 Task: Add Sprouts Organic Chili Powder Blend Spice to the cart.
Action: Mouse moved to (14, 76)
Screenshot: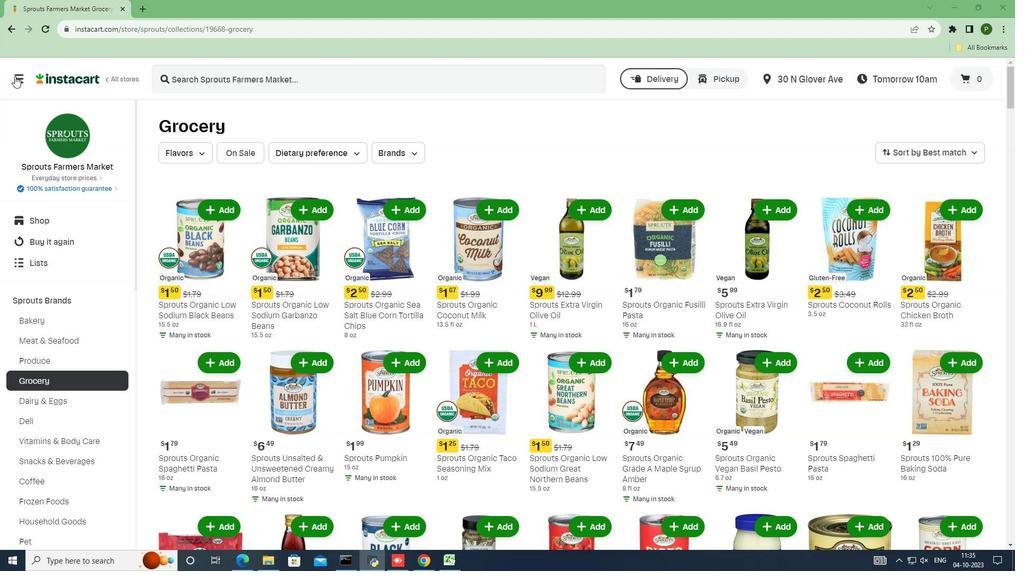
Action: Mouse pressed left at (14, 76)
Screenshot: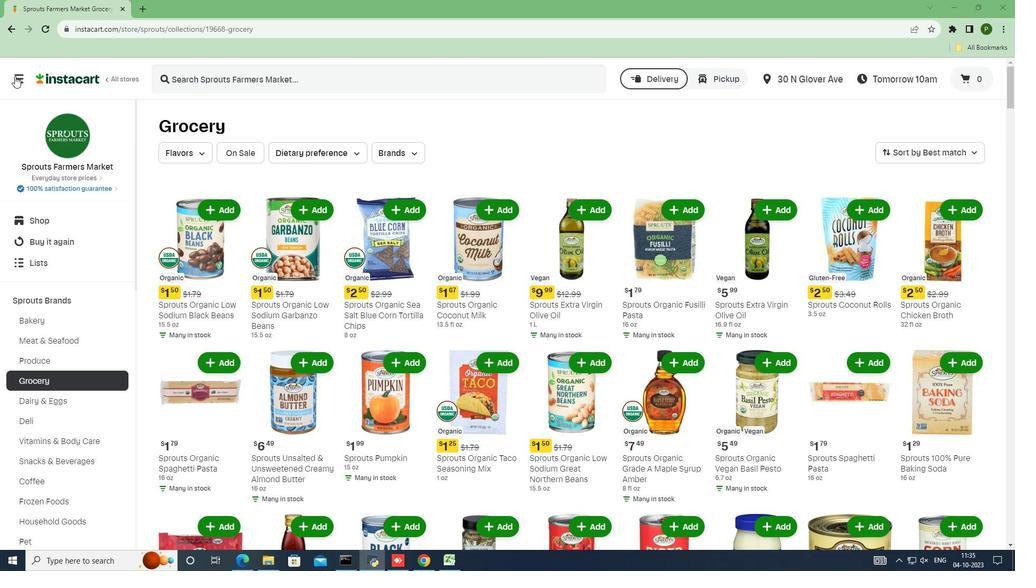 
Action: Mouse moved to (29, 291)
Screenshot: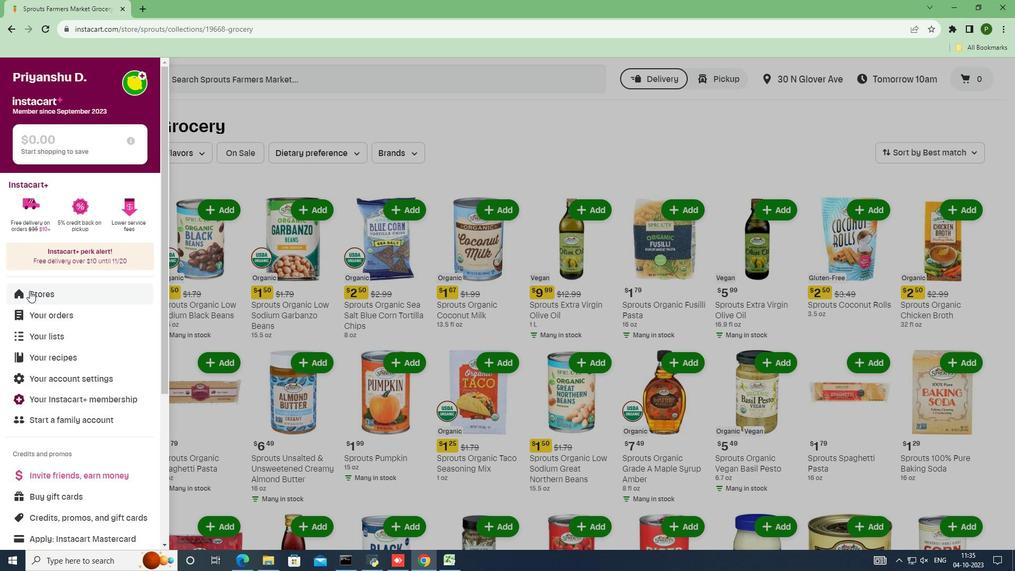 
Action: Mouse pressed left at (29, 291)
Screenshot: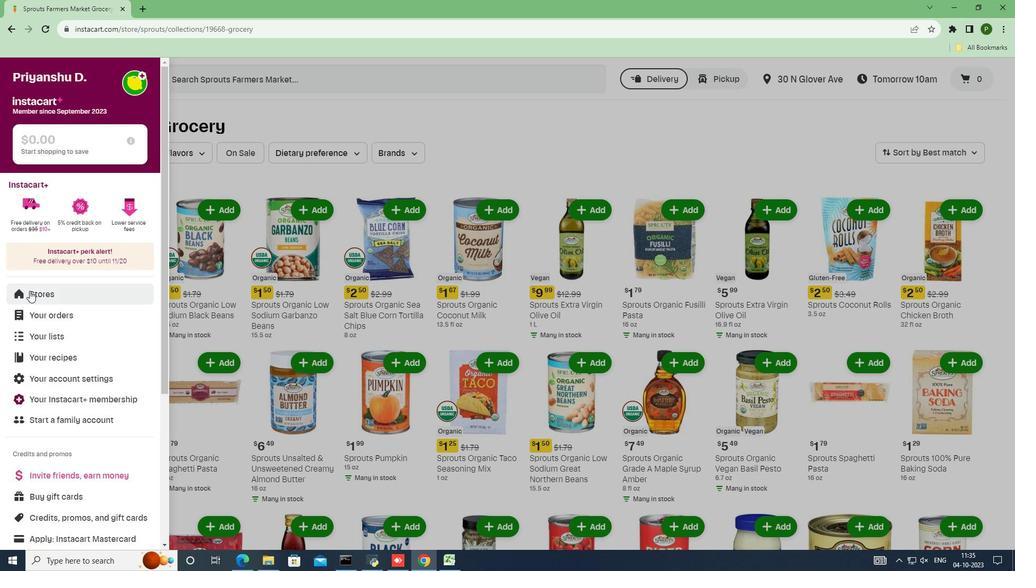 
Action: Mouse moved to (239, 123)
Screenshot: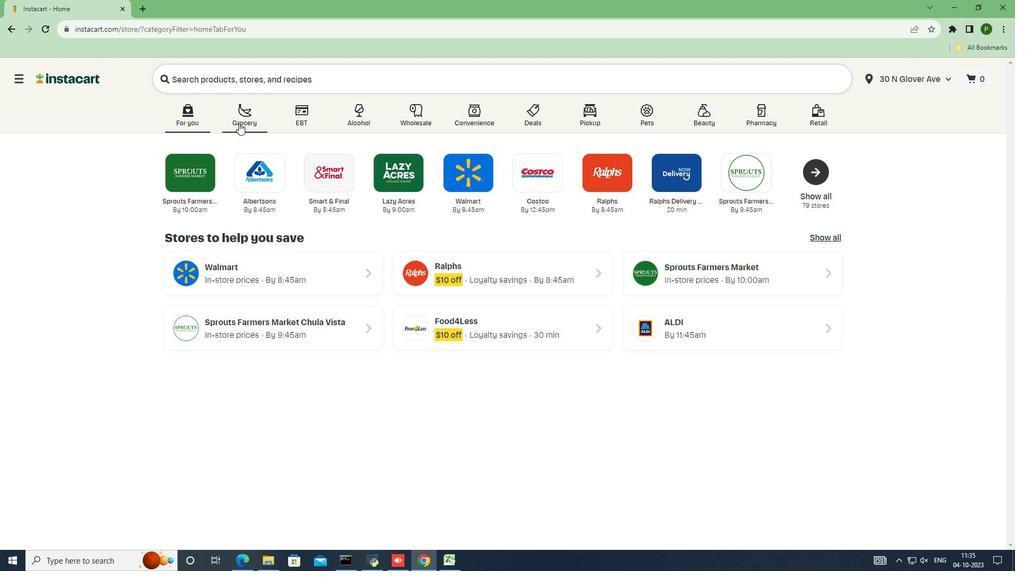
Action: Mouse pressed left at (239, 123)
Screenshot: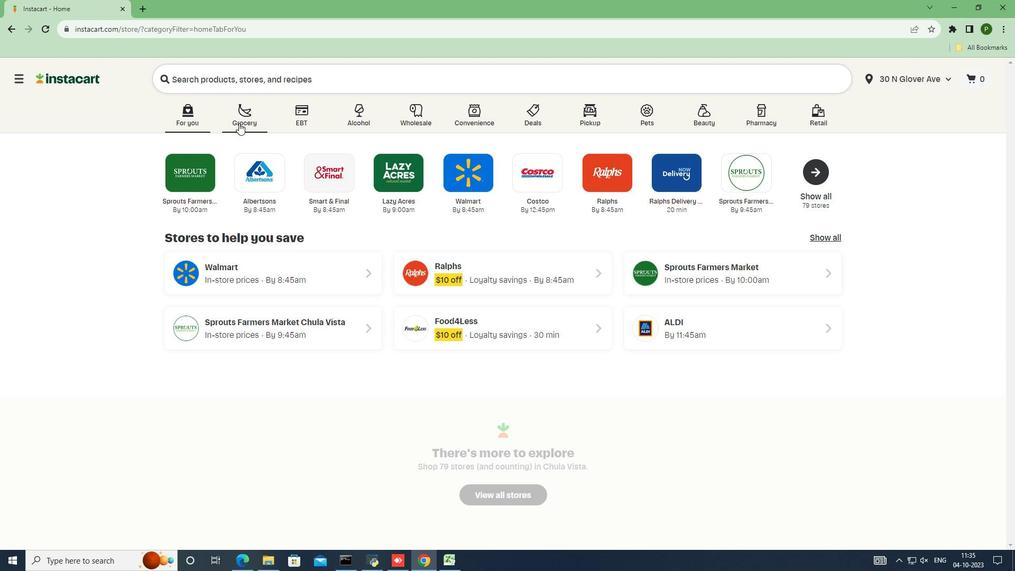 
Action: Mouse moved to (640, 247)
Screenshot: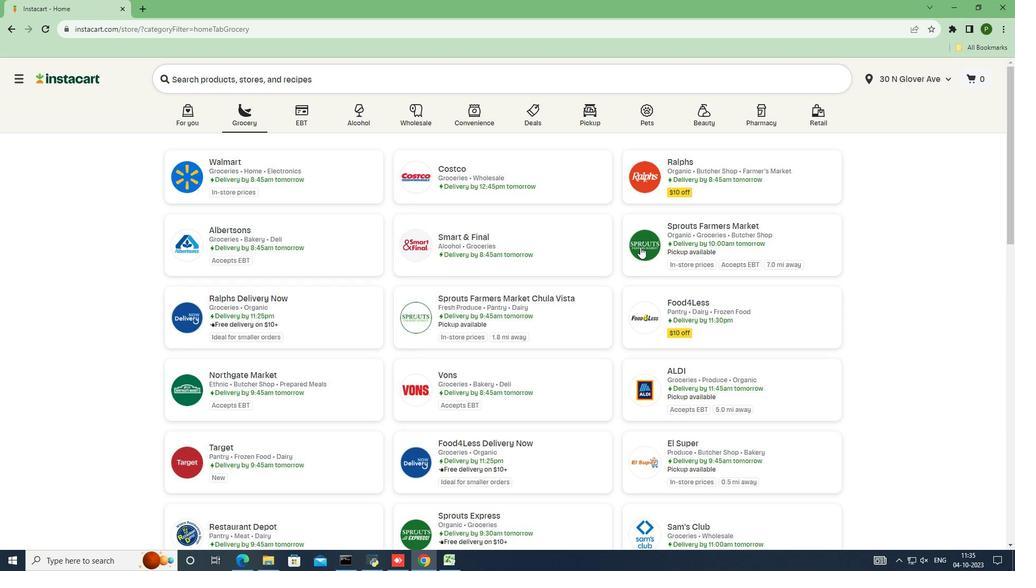 
Action: Mouse pressed left at (640, 247)
Screenshot: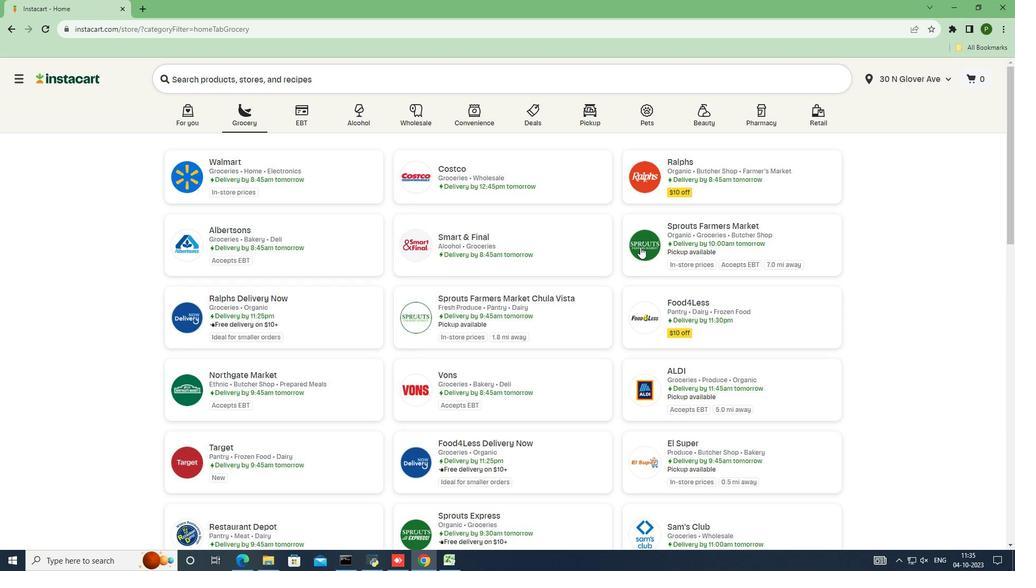 
Action: Mouse moved to (98, 299)
Screenshot: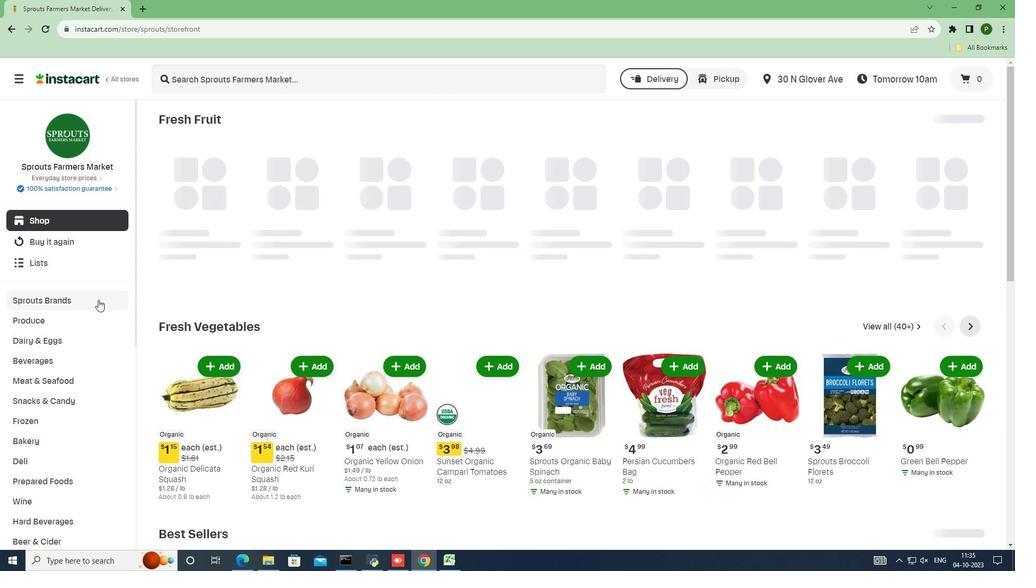 
Action: Mouse pressed left at (98, 299)
Screenshot: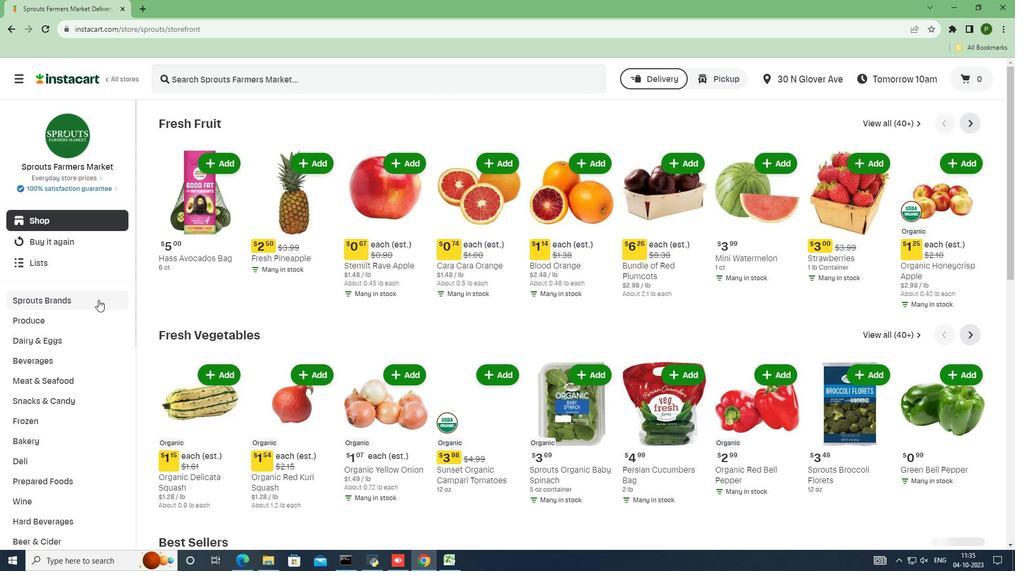 
Action: Mouse moved to (66, 378)
Screenshot: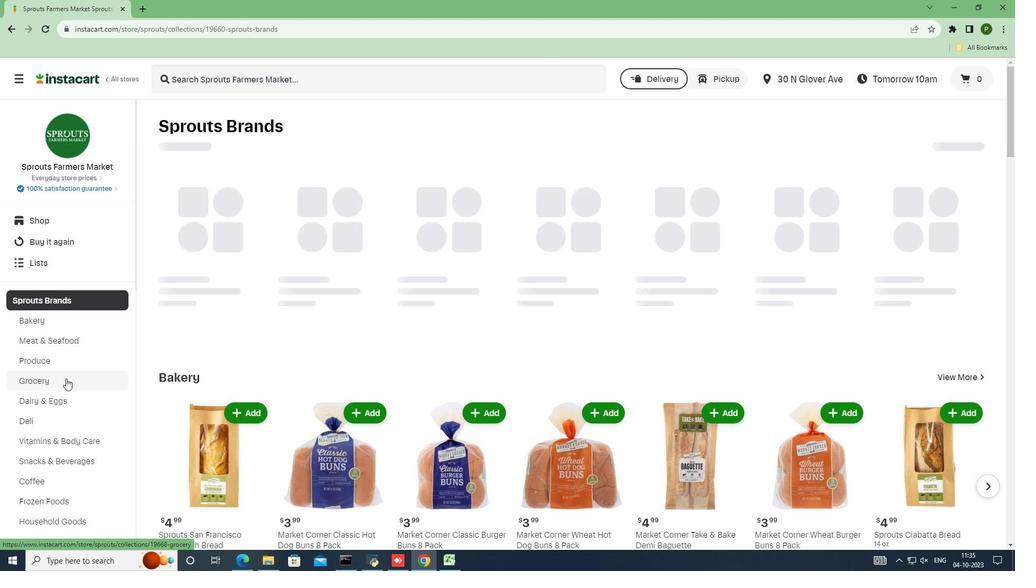 
Action: Mouse pressed left at (66, 378)
Screenshot: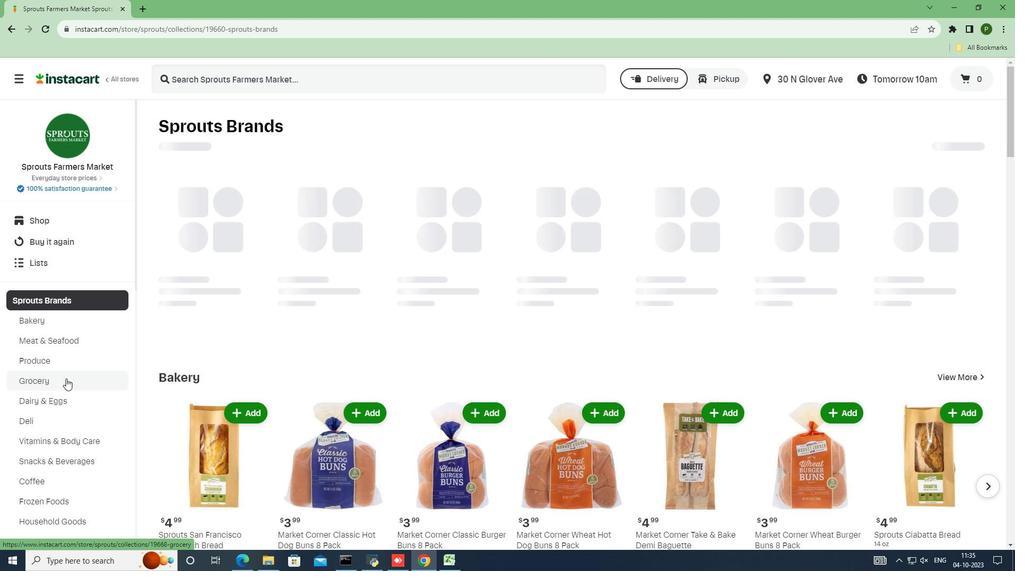 
Action: Mouse moved to (255, 276)
Screenshot: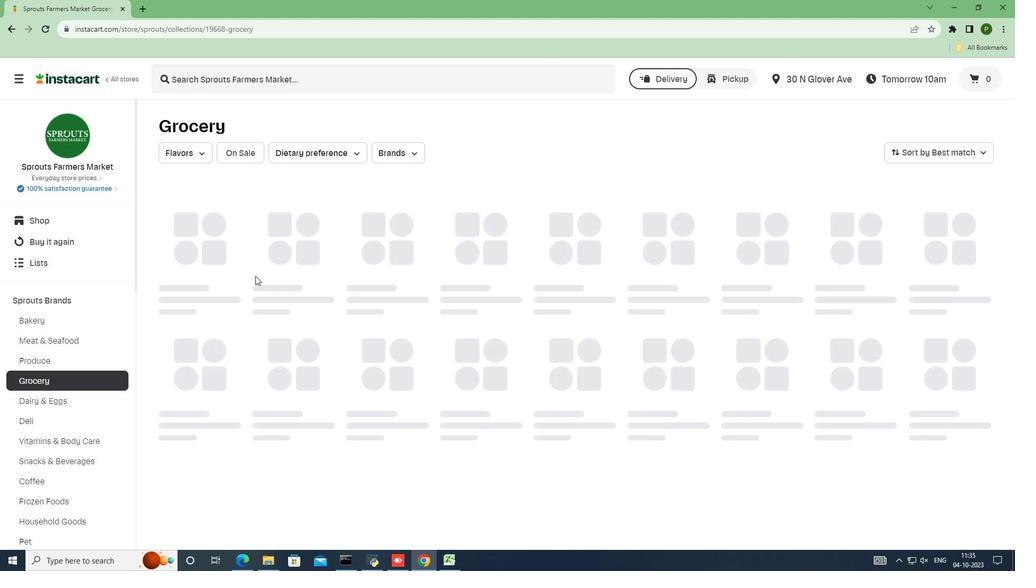 
Action: Mouse scrolled (255, 275) with delta (0, 0)
Screenshot: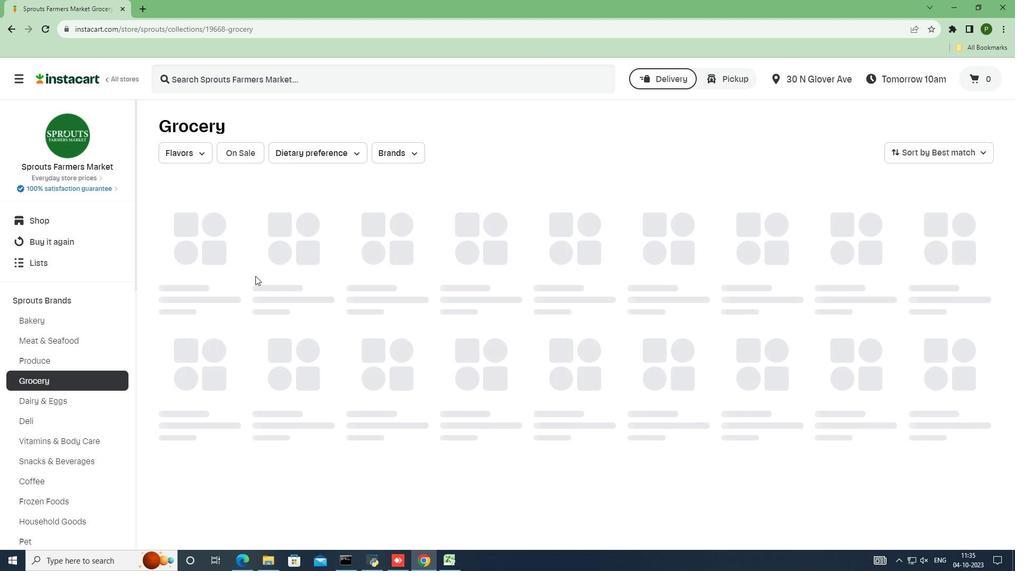
Action: Mouse scrolled (255, 275) with delta (0, 0)
Screenshot: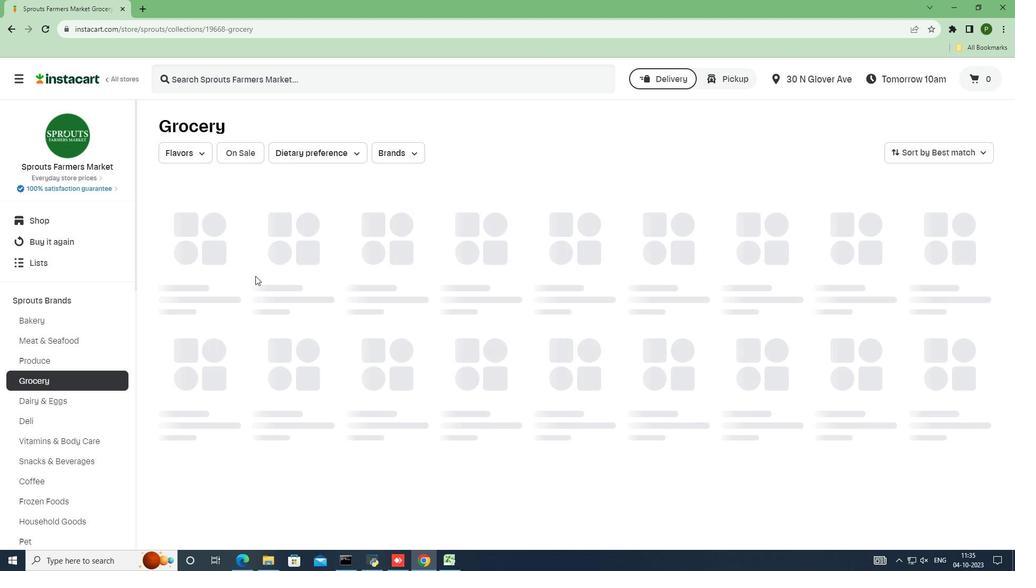 
Action: Mouse scrolled (255, 275) with delta (0, 0)
Screenshot: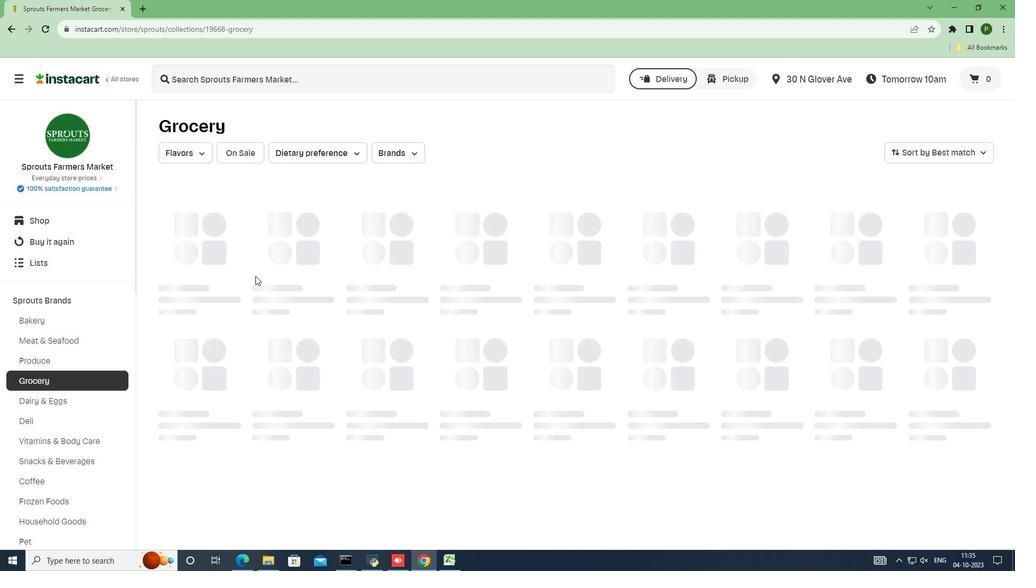 
Action: Mouse moved to (316, 288)
Screenshot: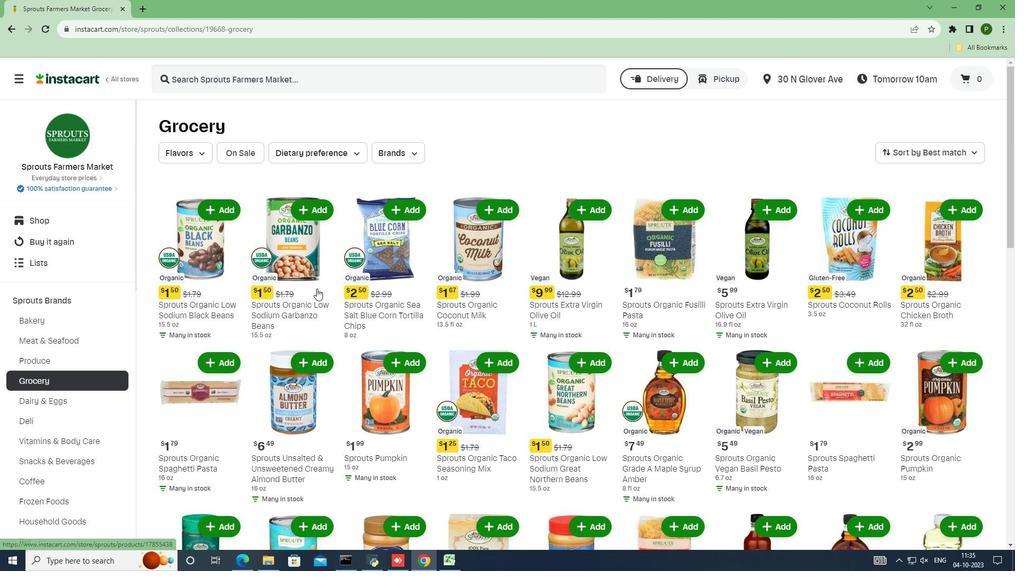 
Action: Mouse scrolled (316, 288) with delta (0, 0)
Screenshot: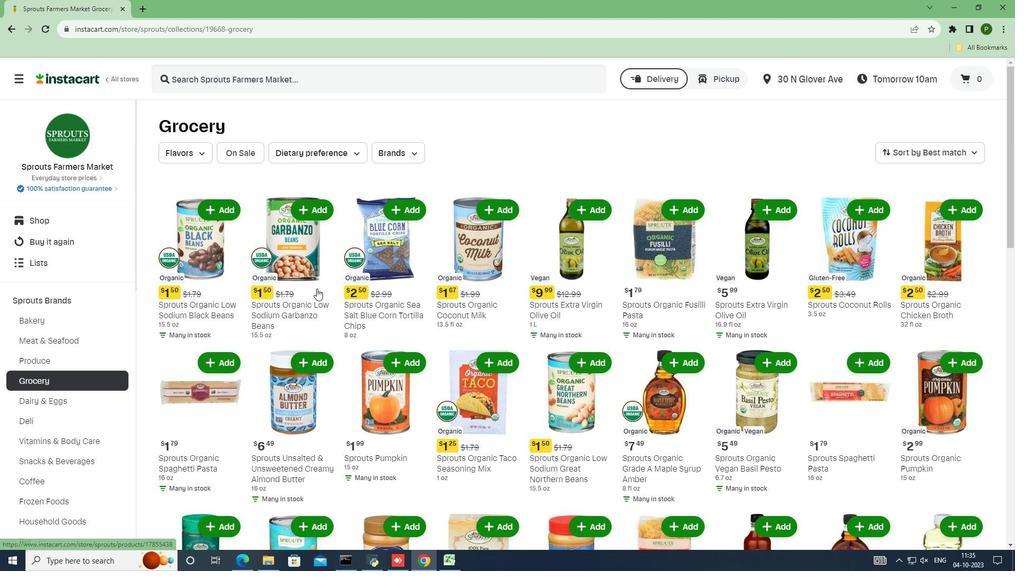 
Action: Mouse scrolled (316, 288) with delta (0, 0)
Screenshot: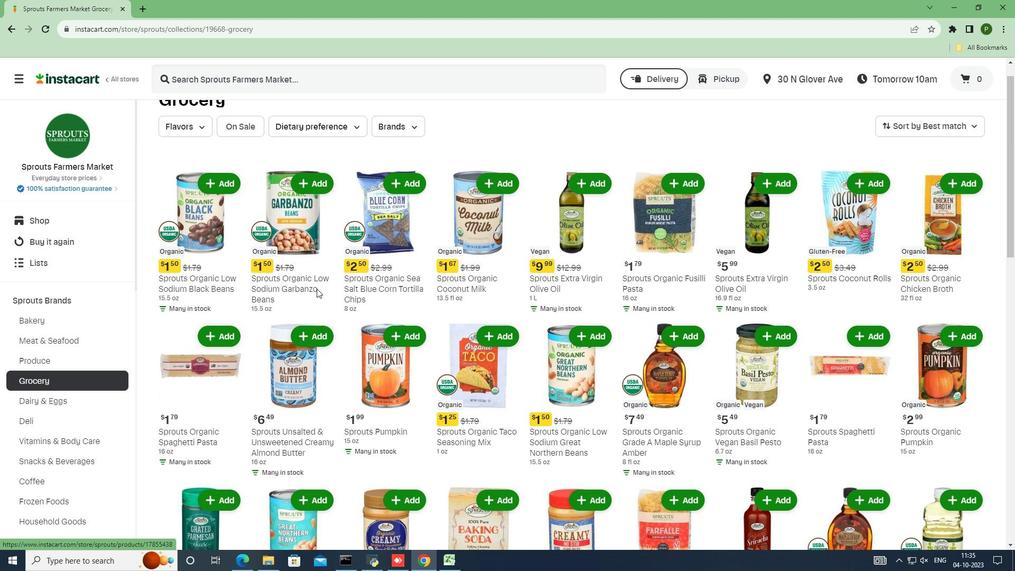 
Action: Mouse scrolled (316, 288) with delta (0, 0)
Screenshot: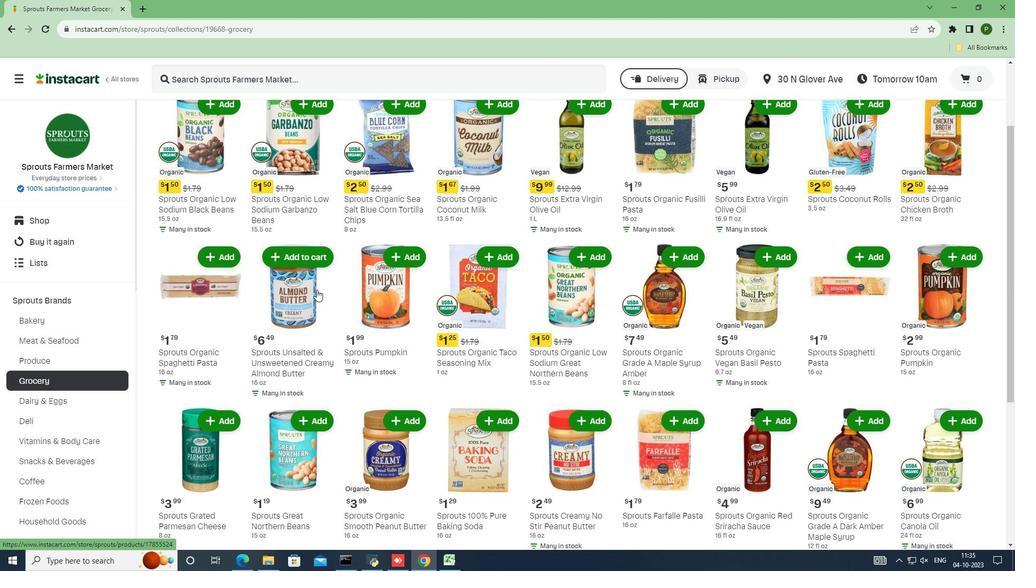 
Action: Mouse moved to (316, 289)
Screenshot: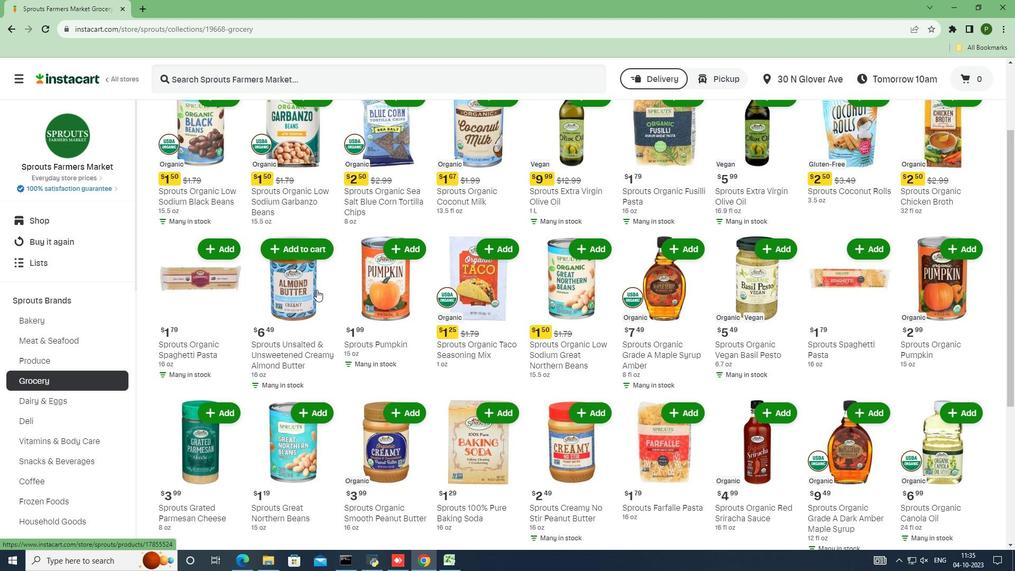 
Action: Mouse scrolled (316, 289) with delta (0, 0)
Screenshot: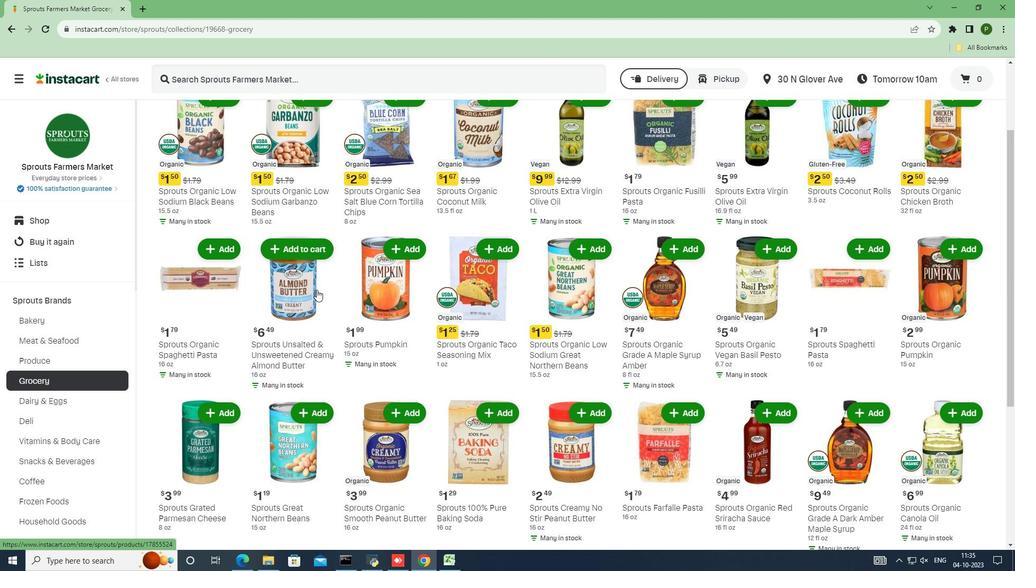 
Action: Mouse scrolled (316, 289) with delta (0, 0)
Screenshot: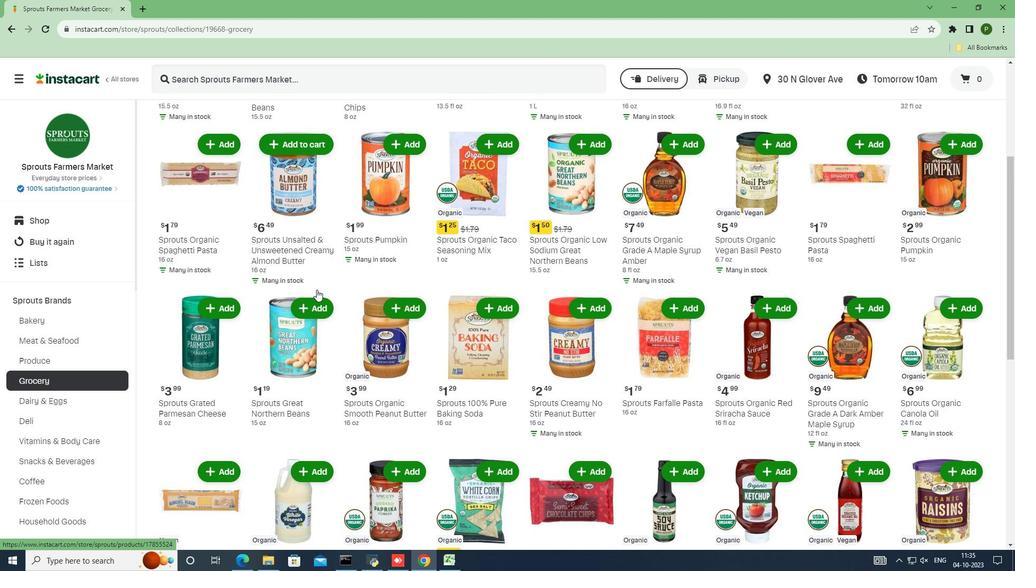 
Action: Mouse scrolled (316, 289) with delta (0, 0)
Screenshot: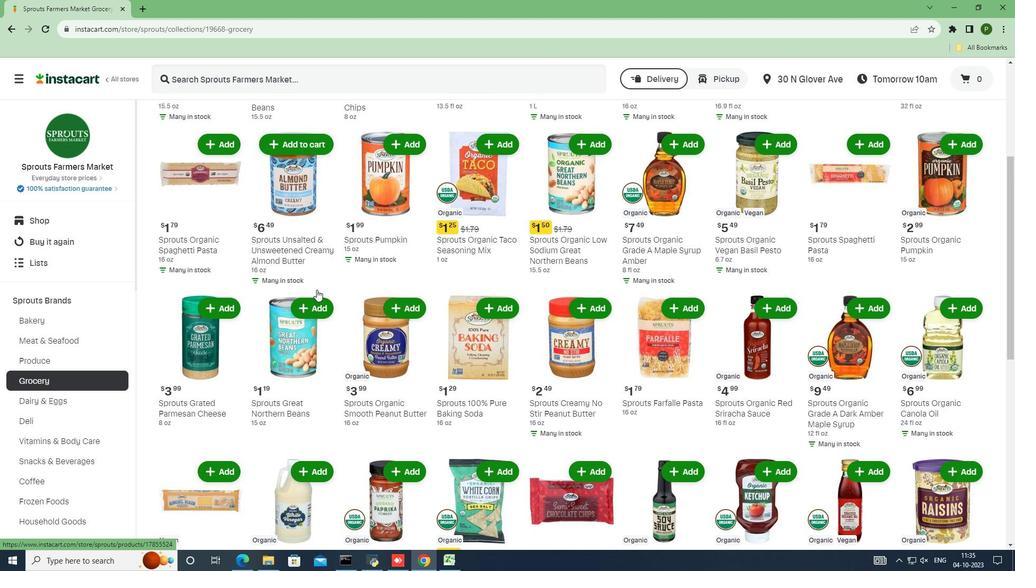 
Action: Mouse scrolled (316, 289) with delta (0, 0)
Screenshot: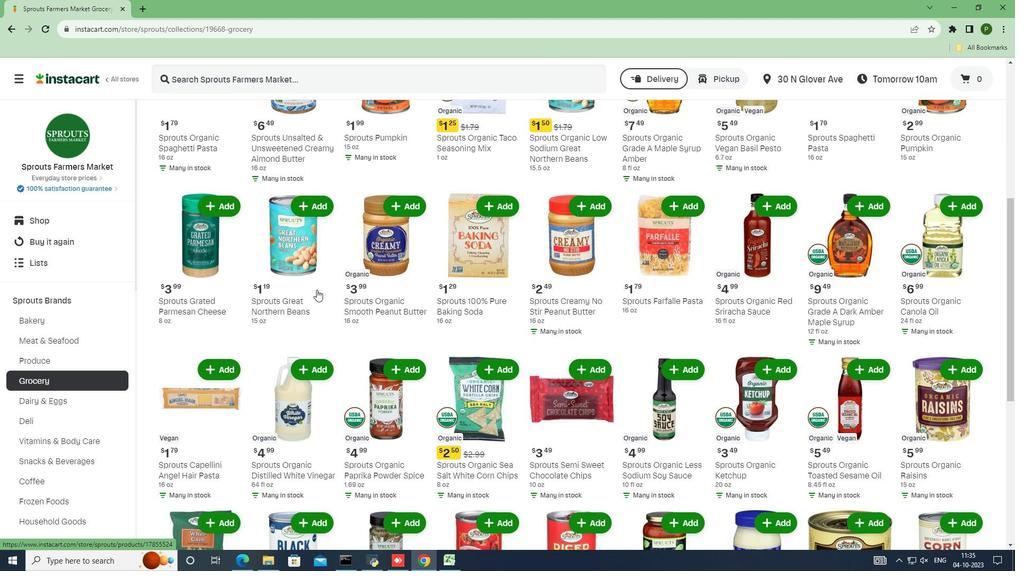 
Action: Mouse scrolled (316, 289) with delta (0, 0)
Screenshot: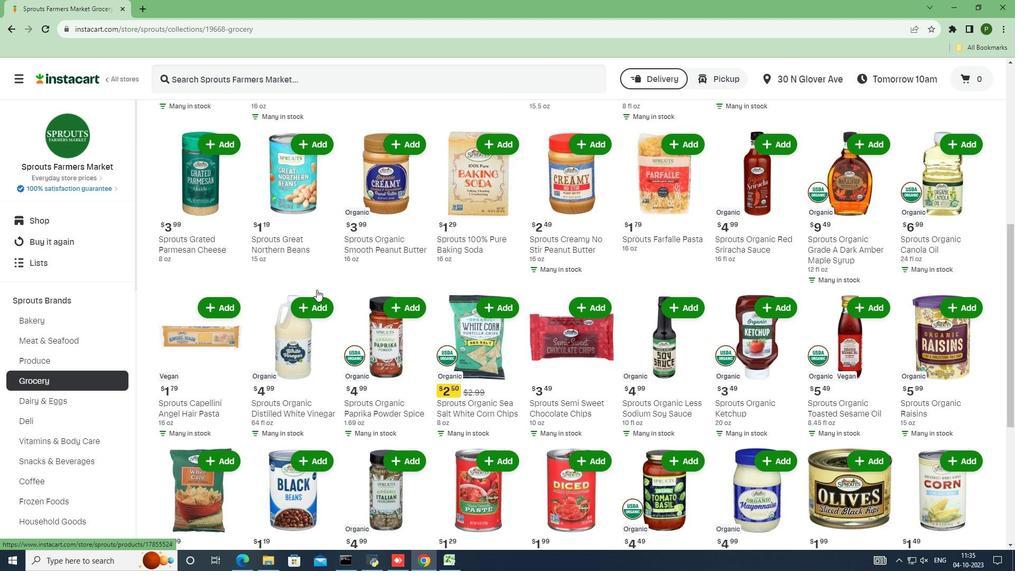 
Action: Mouse scrolled (316, 289) with delta (0, 0)
Screenshot: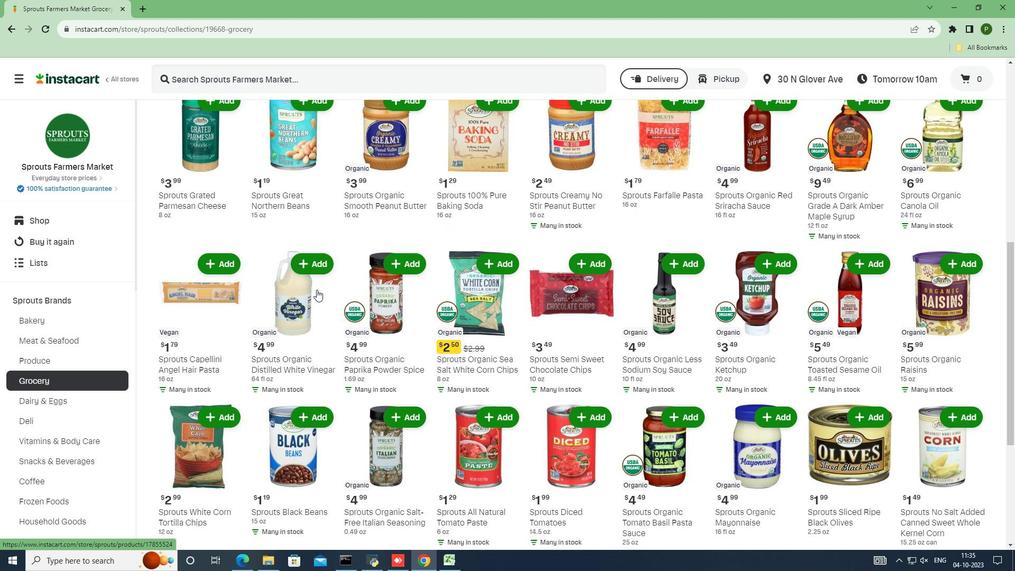 
Action: Mouse scrolled (316, 289) with delta (0, 0)
Screenshot: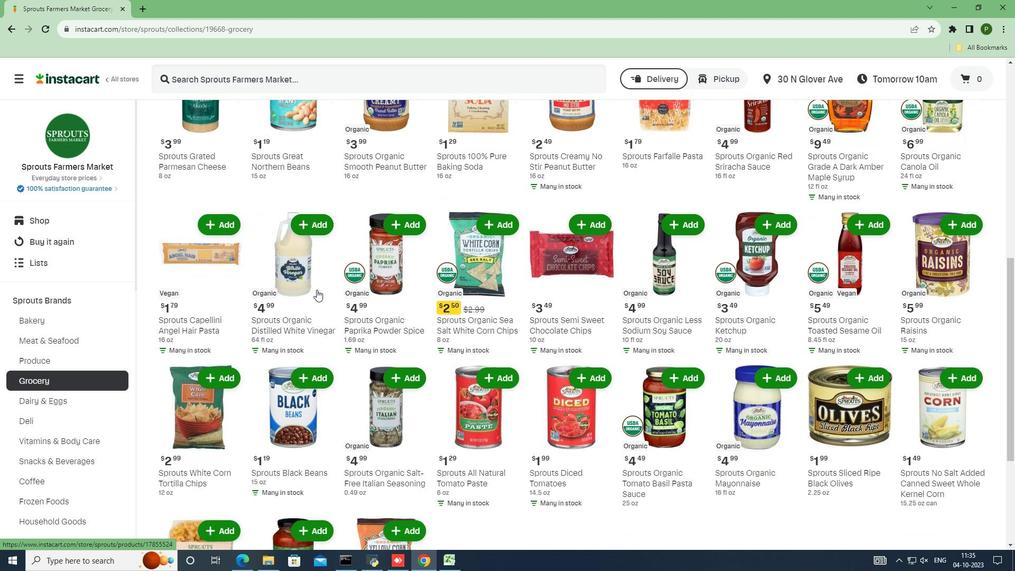 
Action: Mouse scrolled (316, 289) with delta (0, 0)
Screenshot: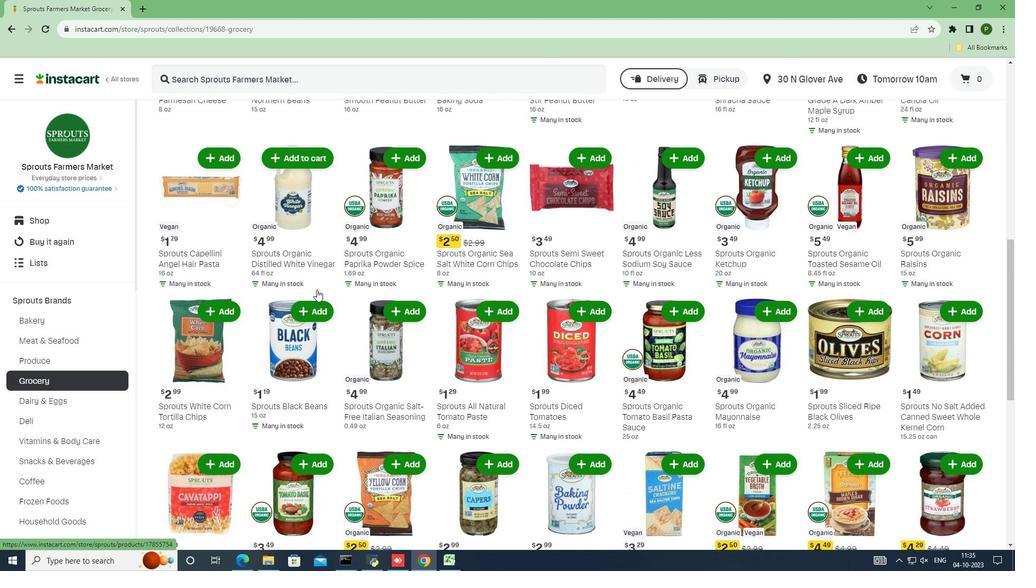 
Action: Mouse scrolled (316, 289) with delta (0, 0)
Screenshot: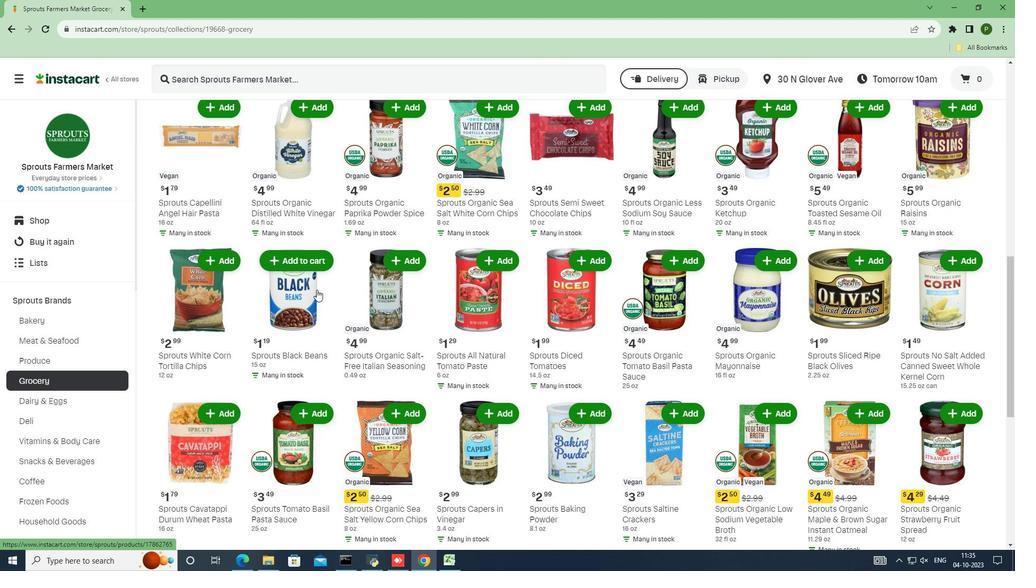 
Action: Mouse scrolled (316, 289) with delta (0, 0)
Screenshot: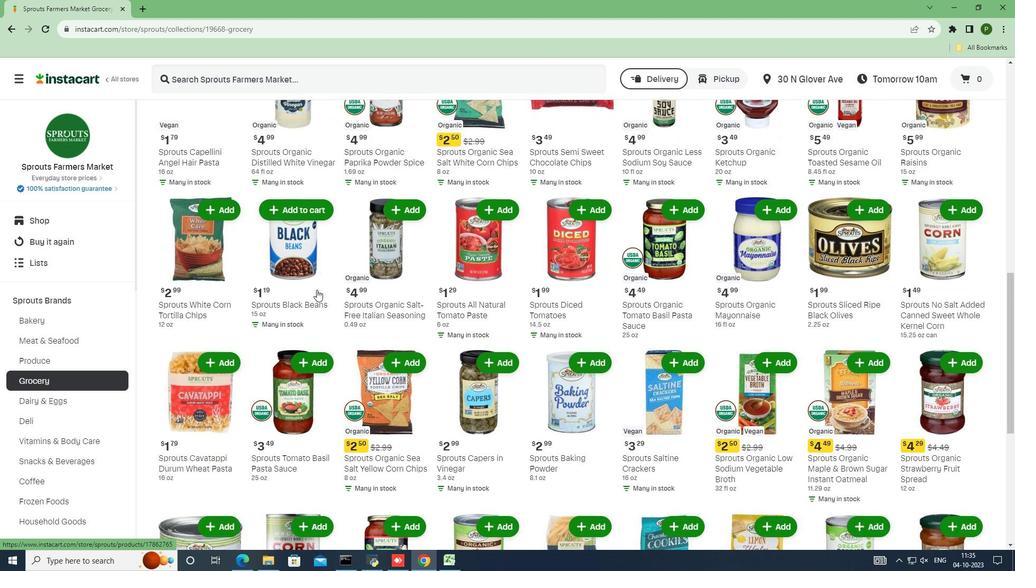 
Action: Mouse scrolled (316, 289) with delta (0, 0)
Screenshot: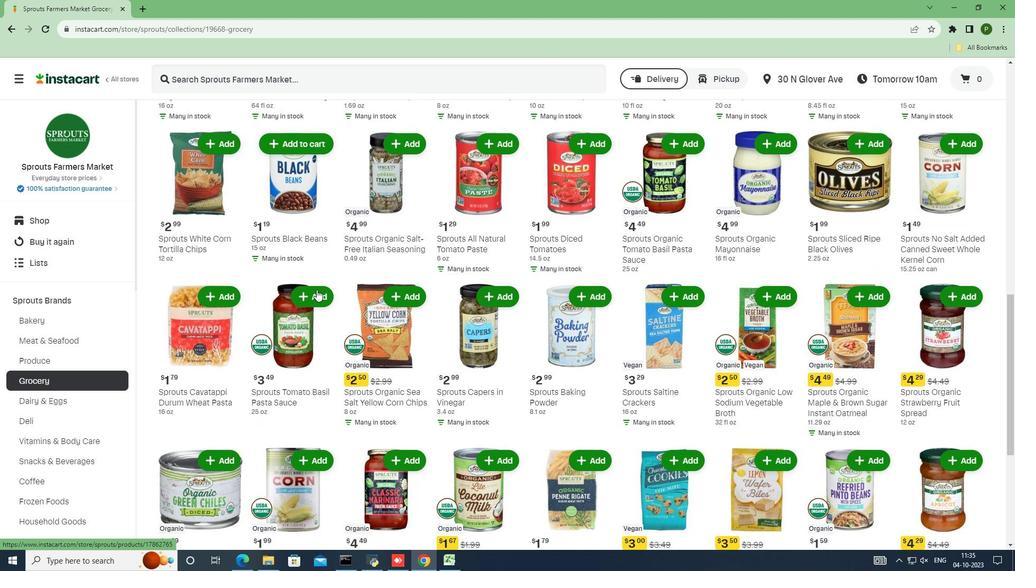 
Action: Mouse scrolled (316, 289) with delta (0, 0)
Screenshot: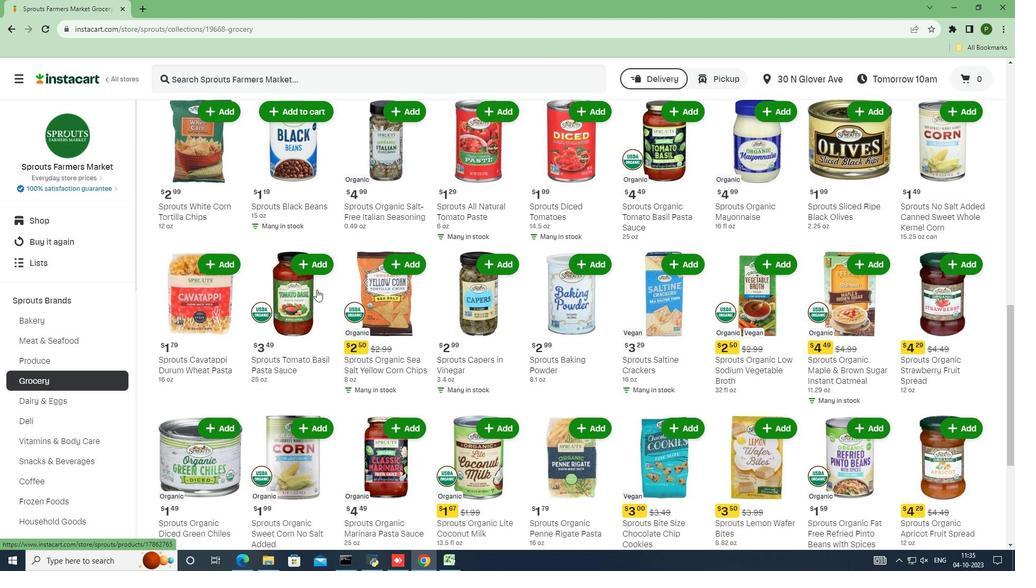 
Action: Mouse scrolled (316, 289) with delta (0, 0)
Screenshot: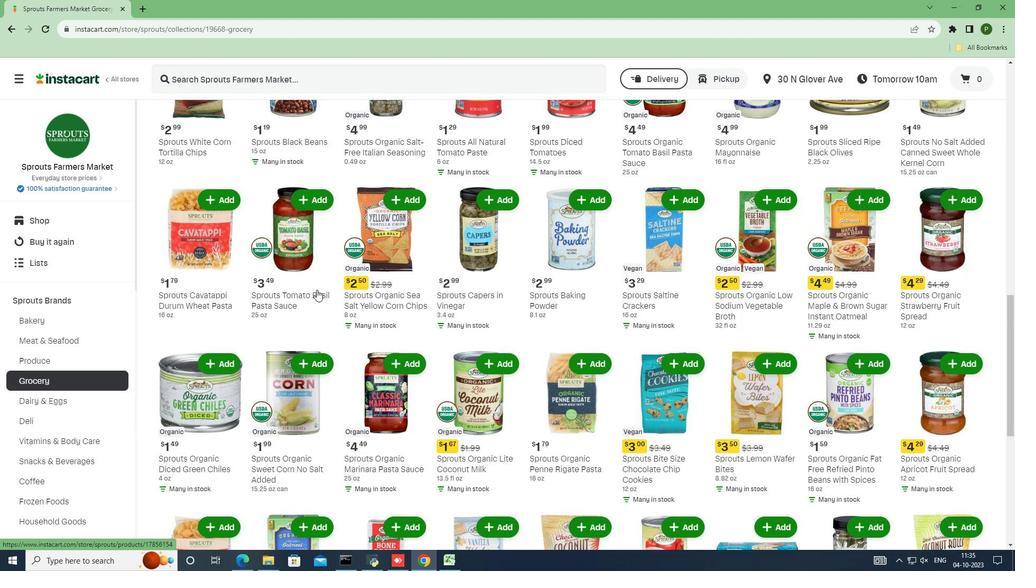 
Action: Mouse scrolled (316, 289) with delta (0, 0)
Screenshot: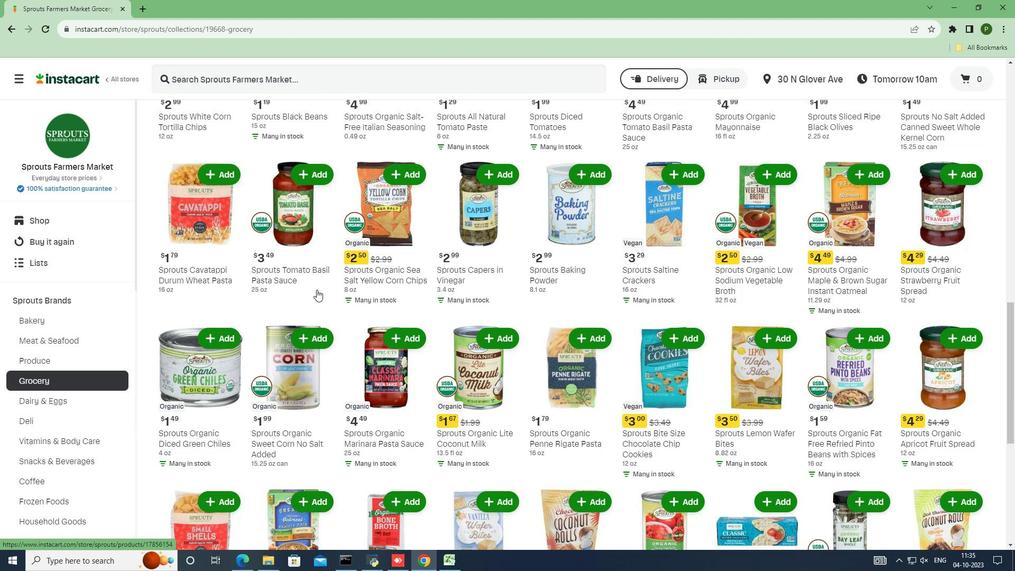
Action: Mouse scrolled (316, 289) with delta (0, 0)
Screenshot: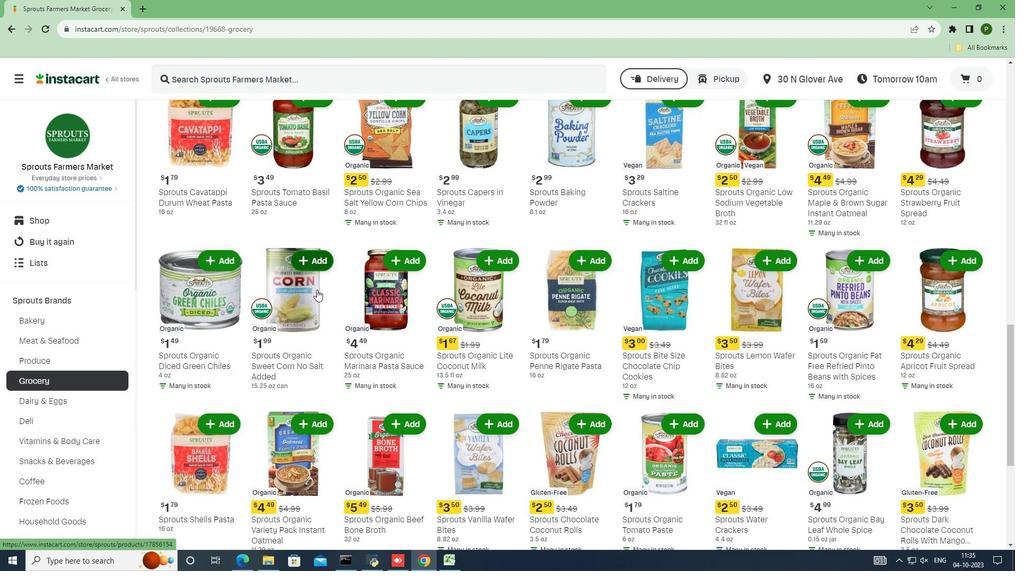 
Action: Mouse scrolled (316, 289) with delta (0, 0)
Screenshot: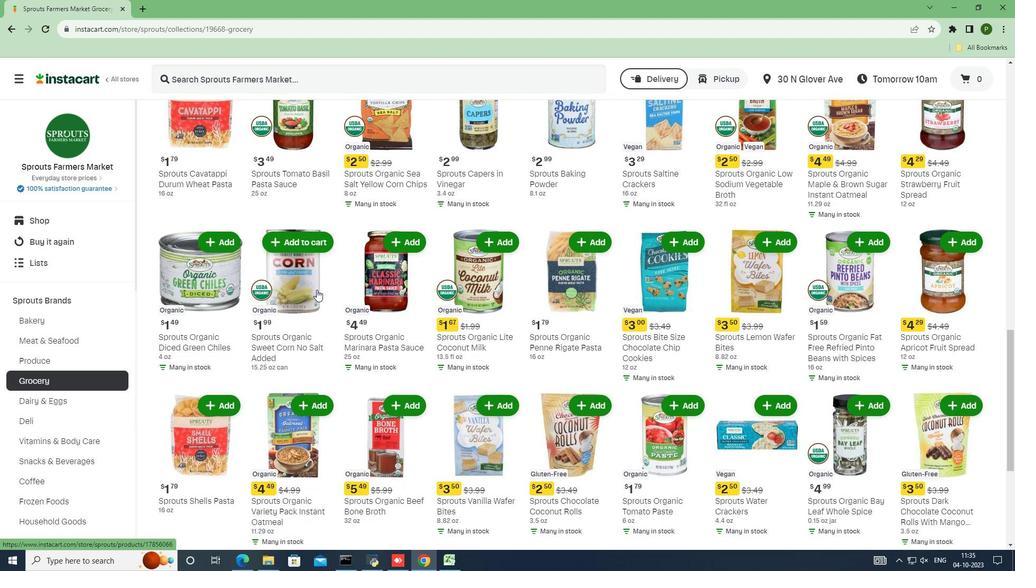 
Action: Mouse scrolled (316, 289) with delta (0, 0)
Screenshot: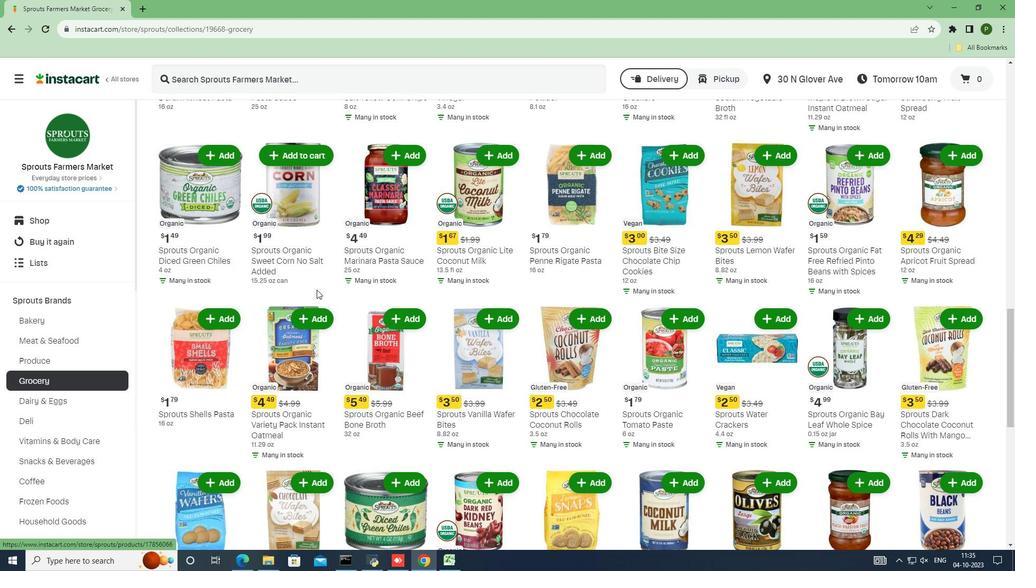 
Action: Mouse scrolled (316, 289) with delta (0, 0)
Screenshot: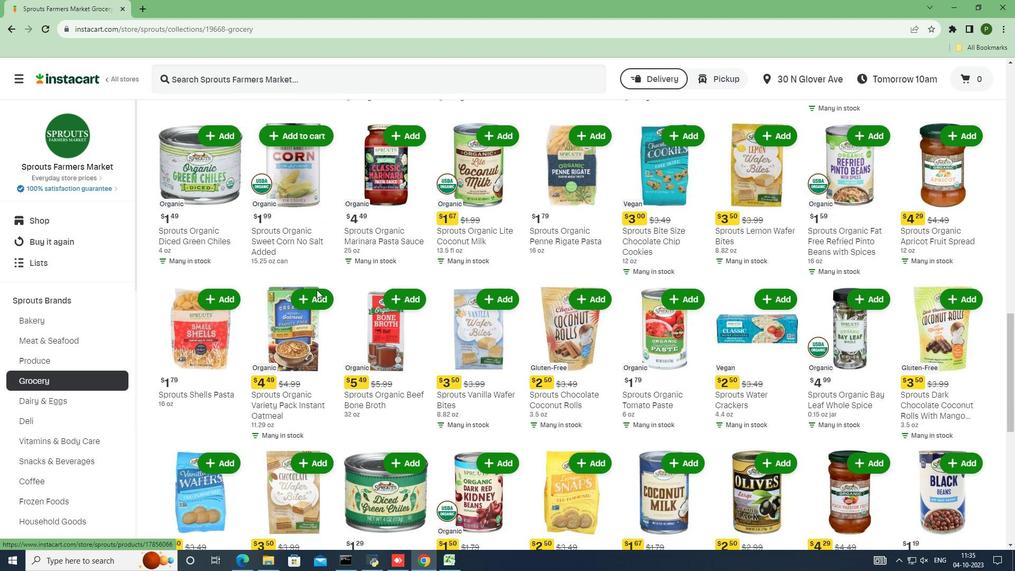 
Action: Mouse scrolled (316, 289) with delta (0, 0)
Screenshot: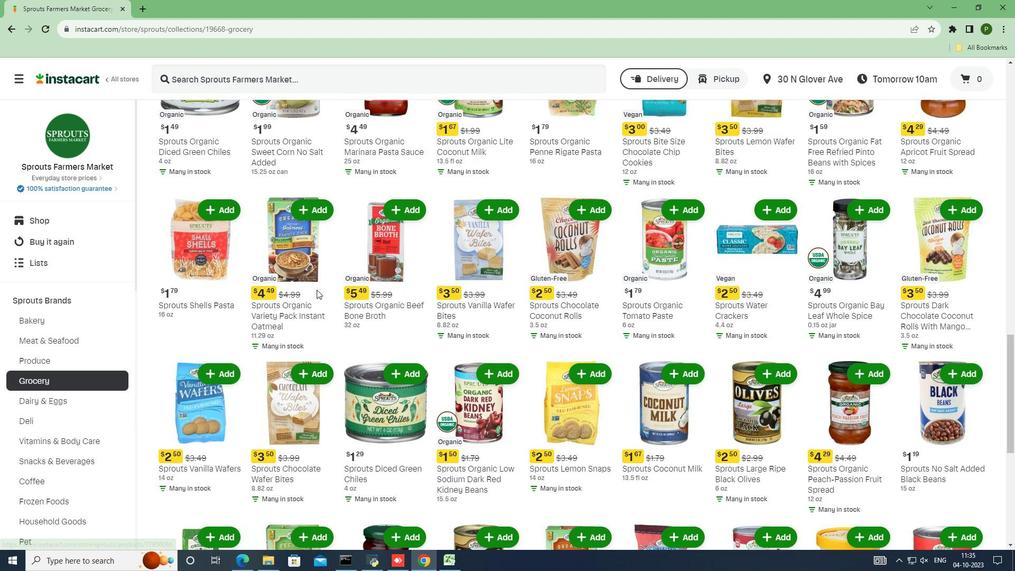 
Action: Mouse scrolled (316, 289) with delta (0, 0)
Screenshot: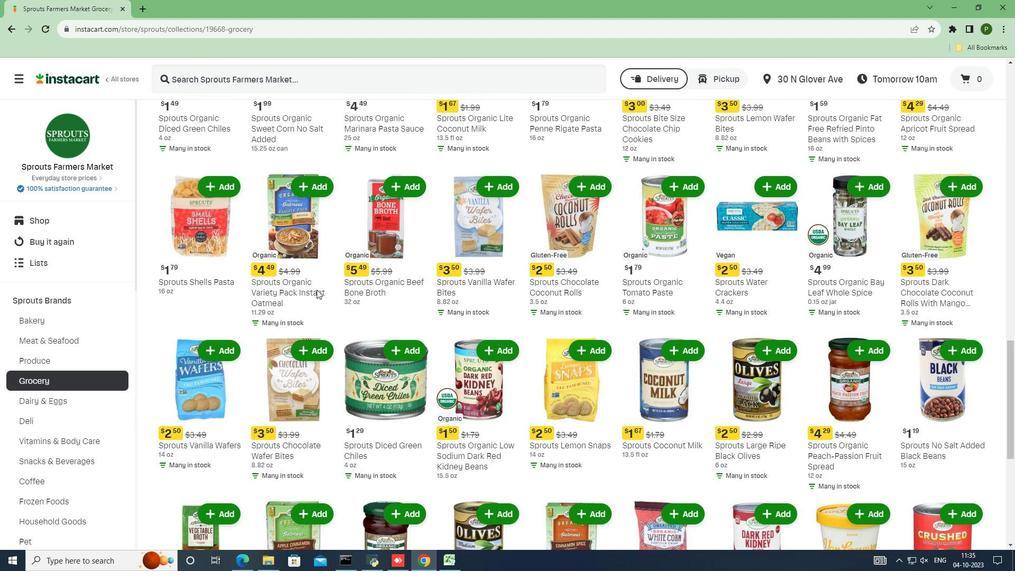
Action: Mouse scrolled (316, 289) with delta (0, 0)
Screenshot: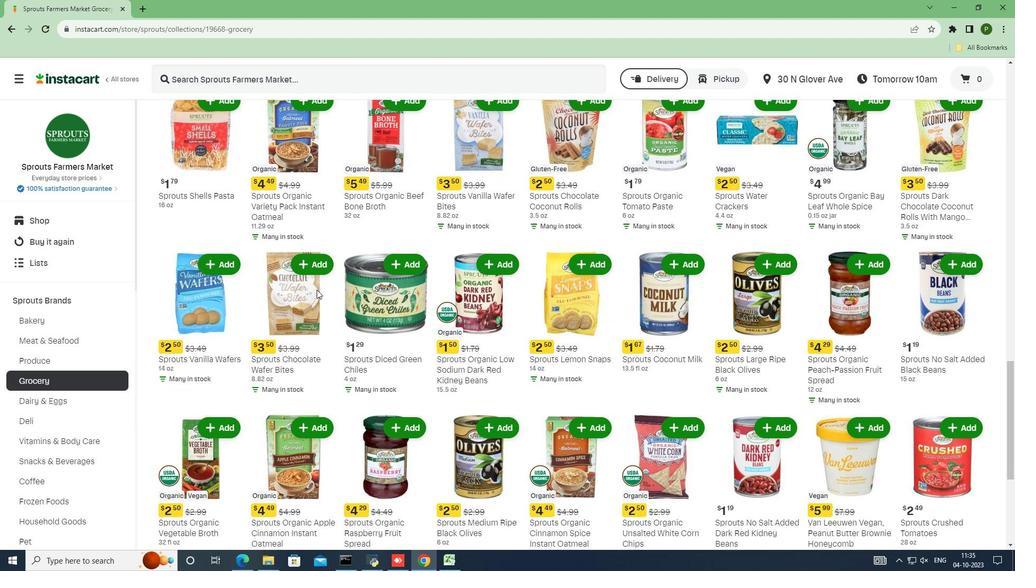 
Action: Mouse scrolled (316, 289) with delta (0, 0)
Screenshot: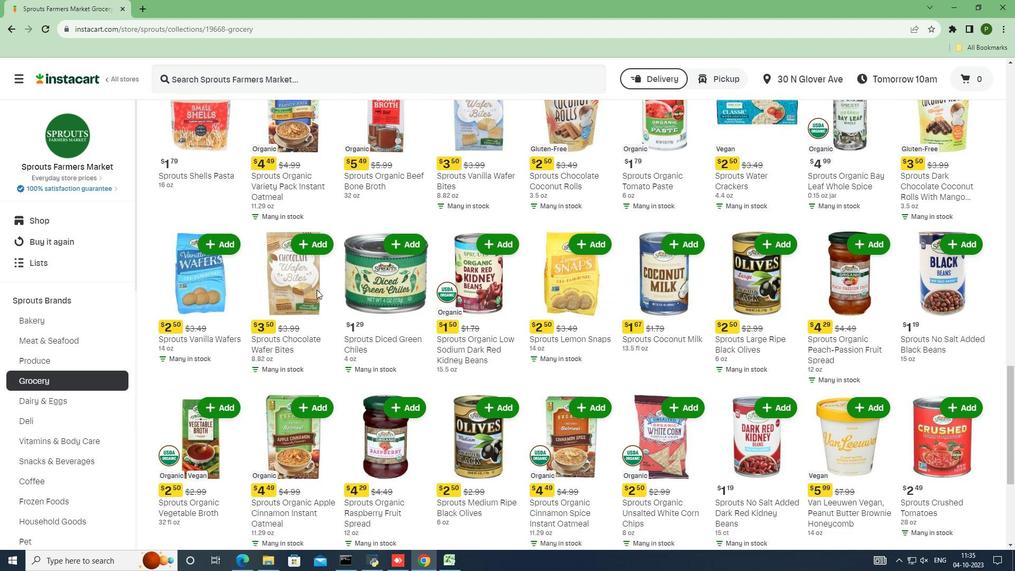 
Action: Mouse scrolled (316, 289) with delta (0, 0)
Screenshot: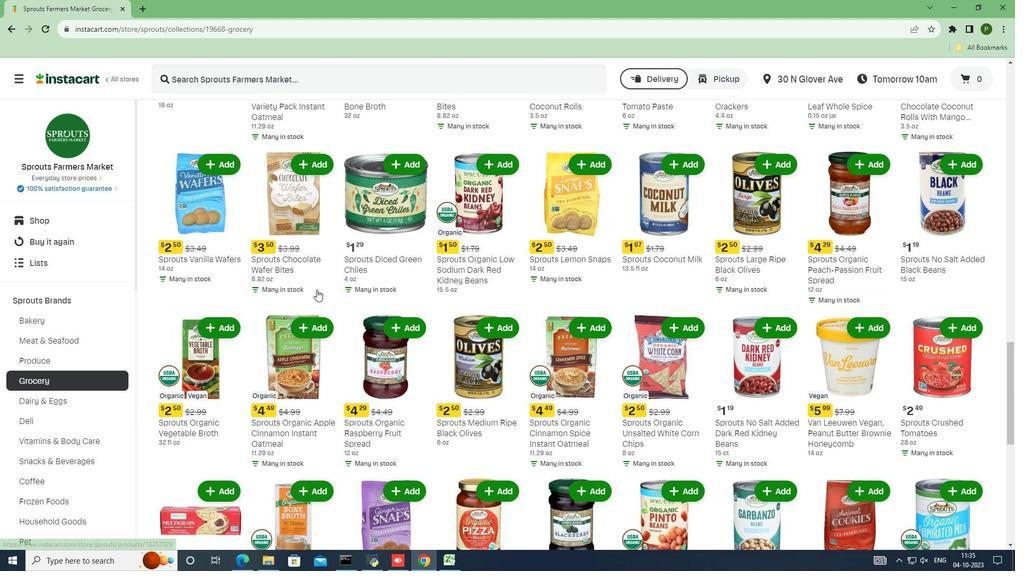 
Action: Mouse scrolled (316, 289) with delta (0, 0)
Screenshot: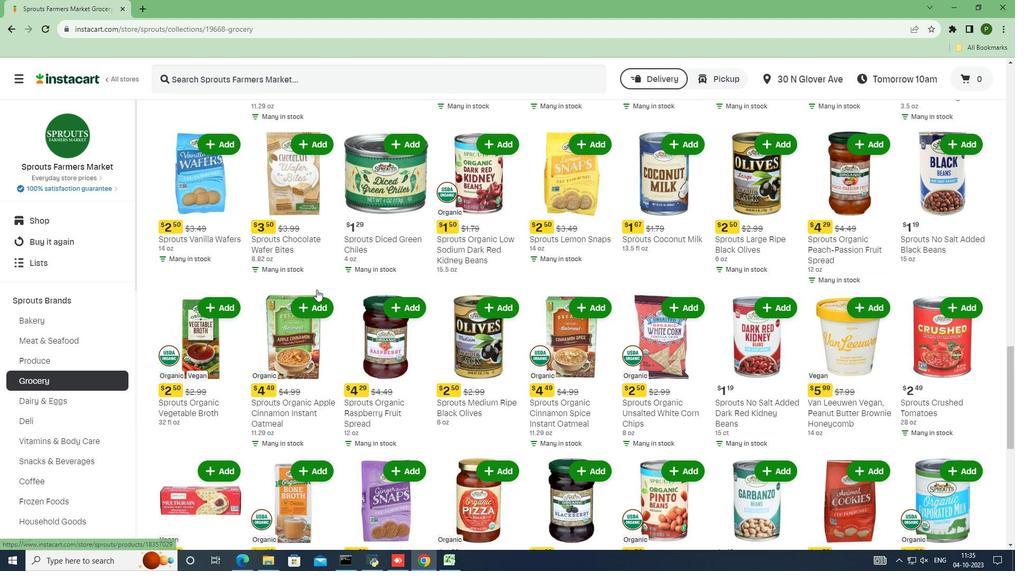 
Action: Mouse scrolled (316, 289) with delta (0, 0)
Screenshot: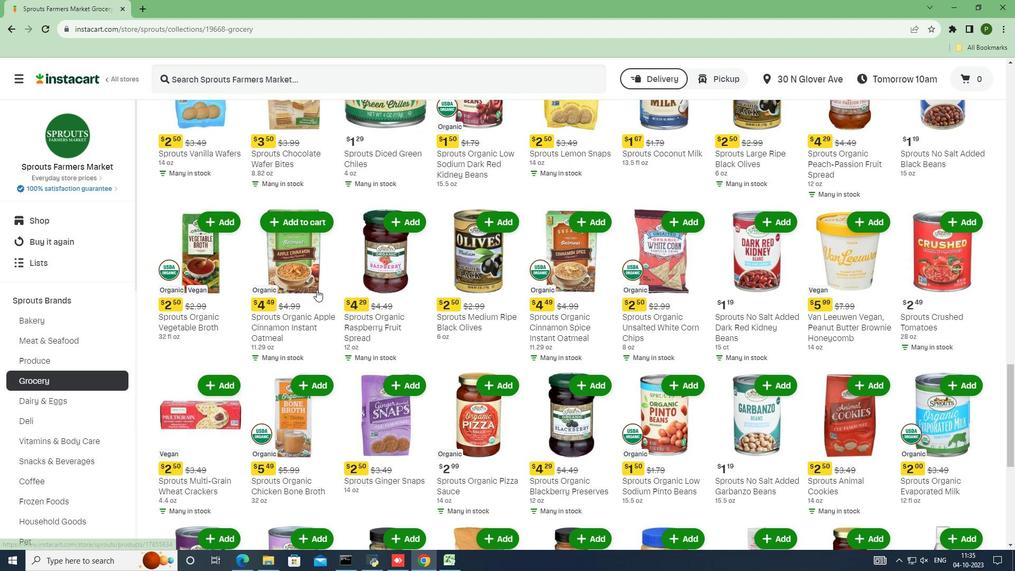 
Action: Mouse scrolled (316, 289) with delta (0, 0)
Screenshot: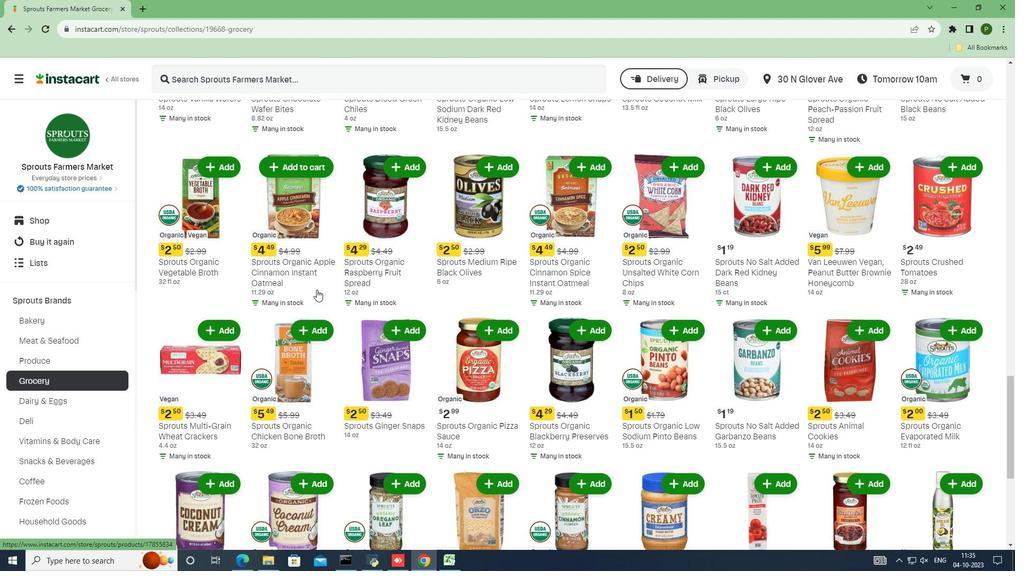 
Action: Mouse scrolled (316, 289) with delta (0, 0)
Screenshot: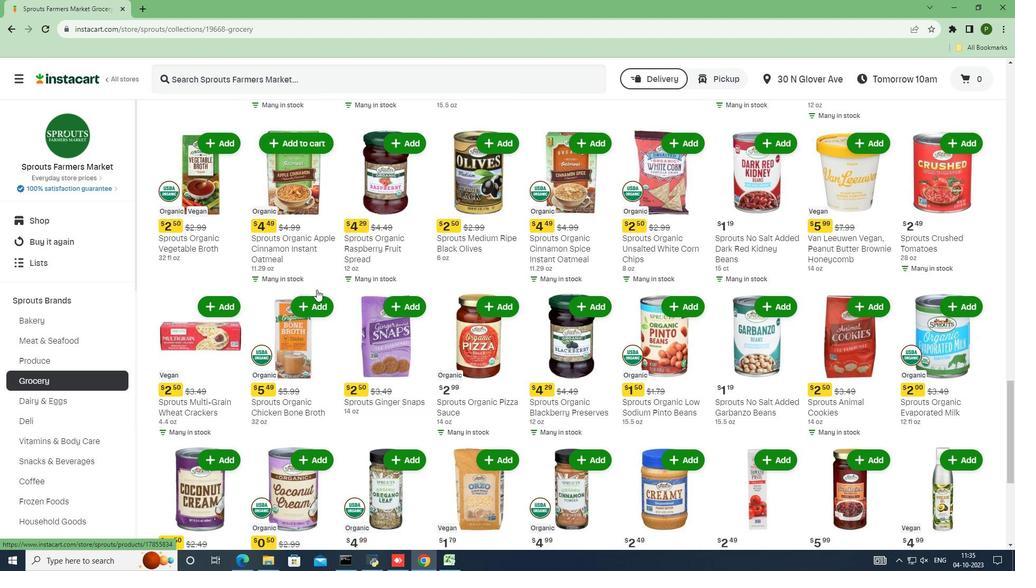 
Action: Mouse scrolled (316, 289) with delta (0, 0)
Screenshot: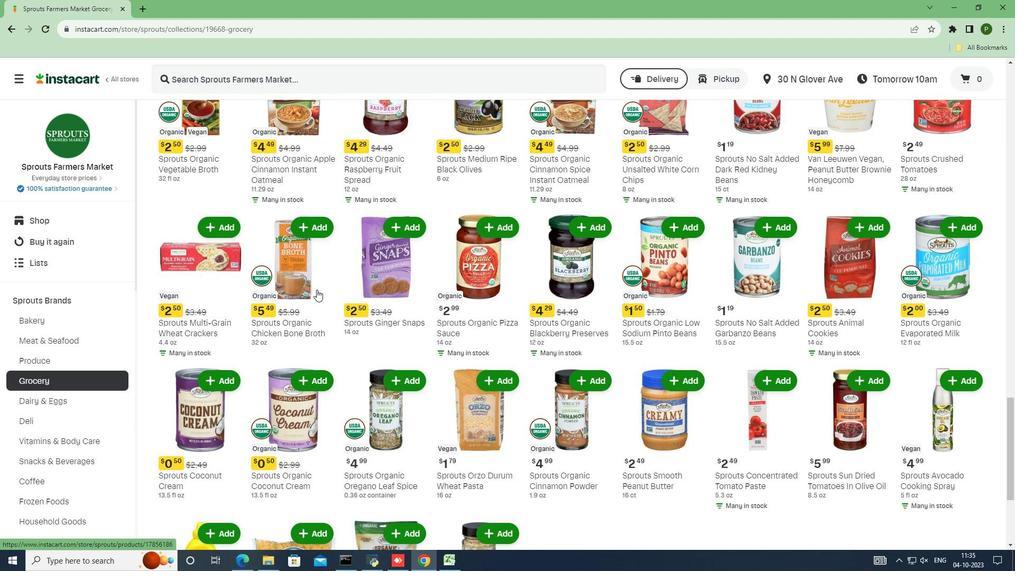 
Action: Mouse scrolled (316, 289) with delta (0, 0)
Screenshot: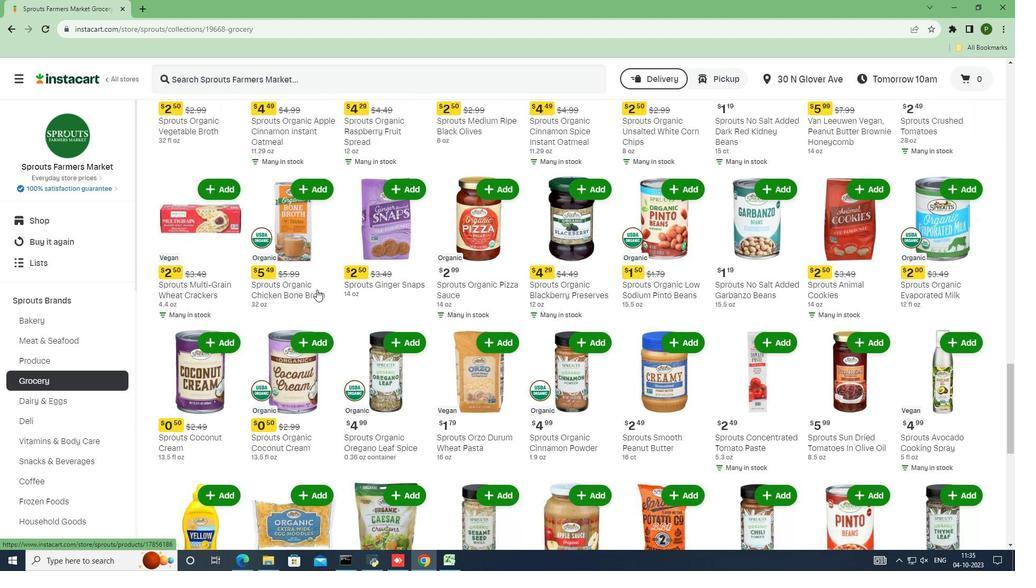 
Action: Mouse scrolled (316, 289) with delta (0, 0)
Screenshot: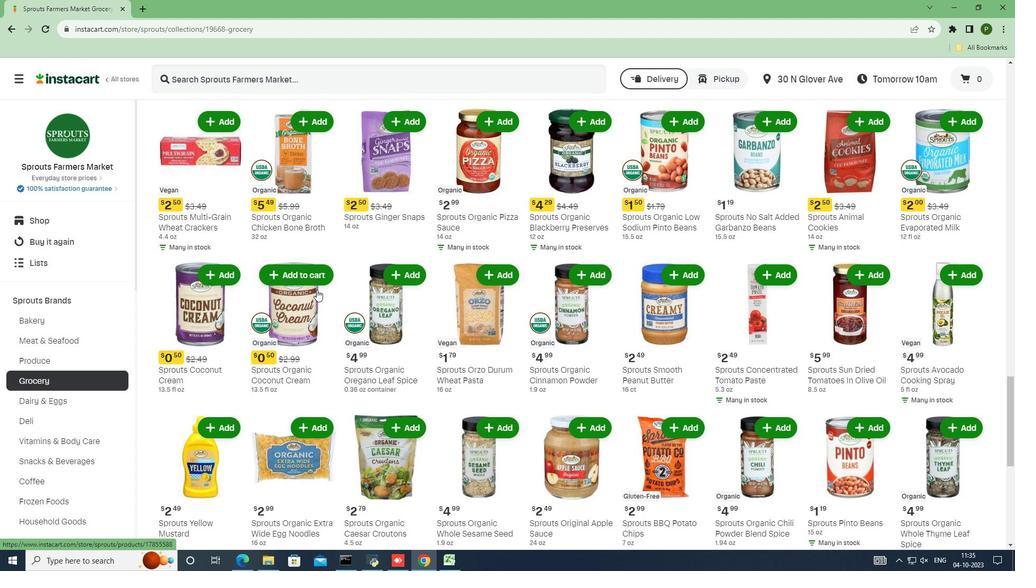 
Action: Mouse scrolled (316, 289) with delta (0, 0)
Screenshot: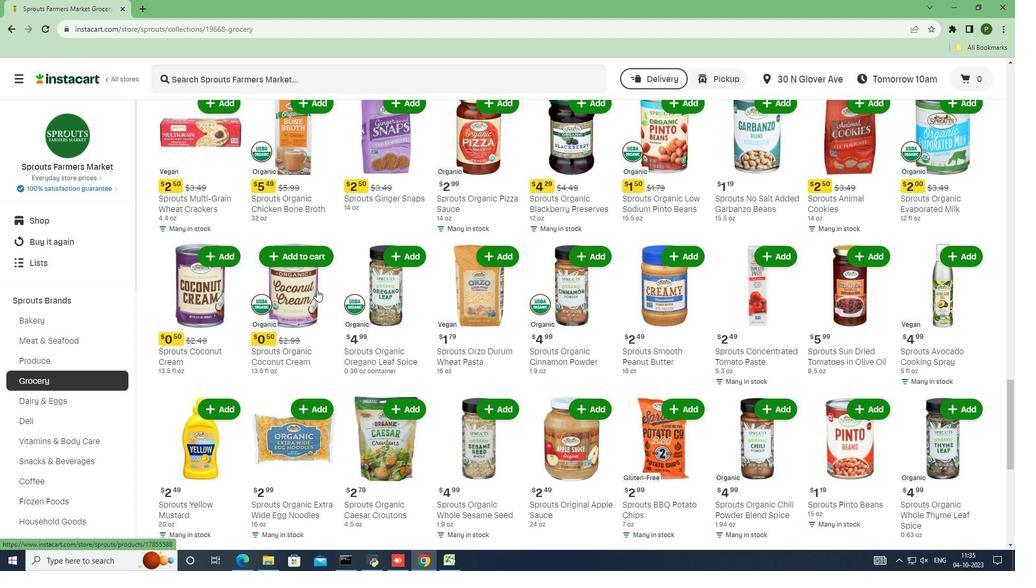 
Action: Mouse scrolled (316, 289) with delta (0, 0)
Screenshot: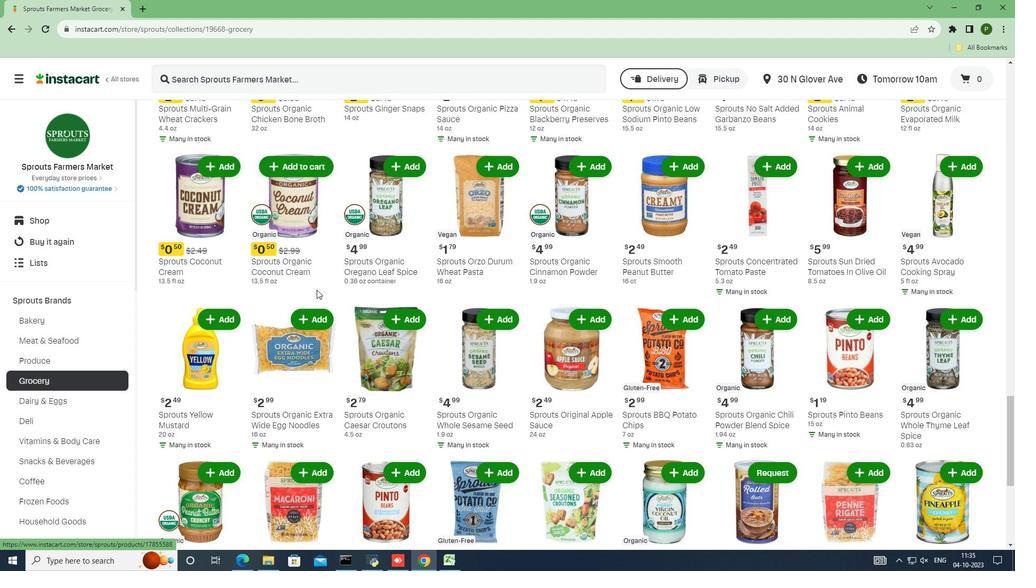 
Action: Mouse moved to (756, 271)
Screenshot: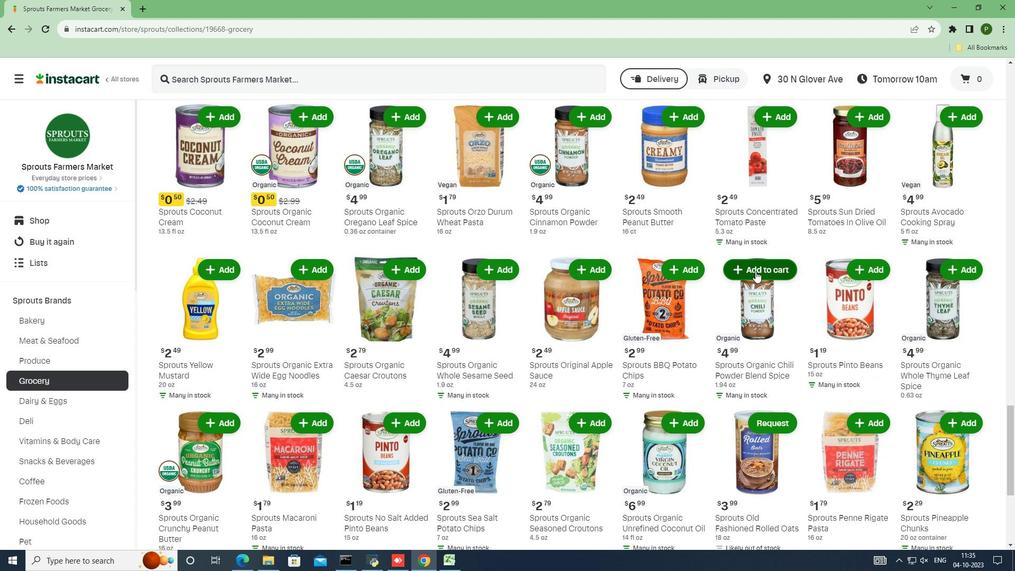 
Action: Mouse pressed left at (756, 271)
Screenshot: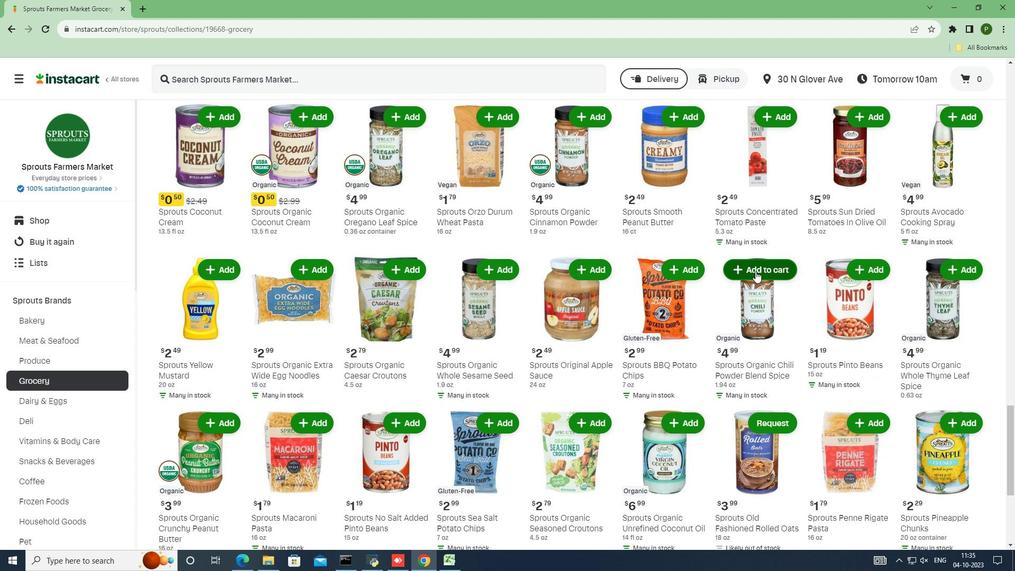 
Action: Mouse moved to (757, 270)
Screenshot: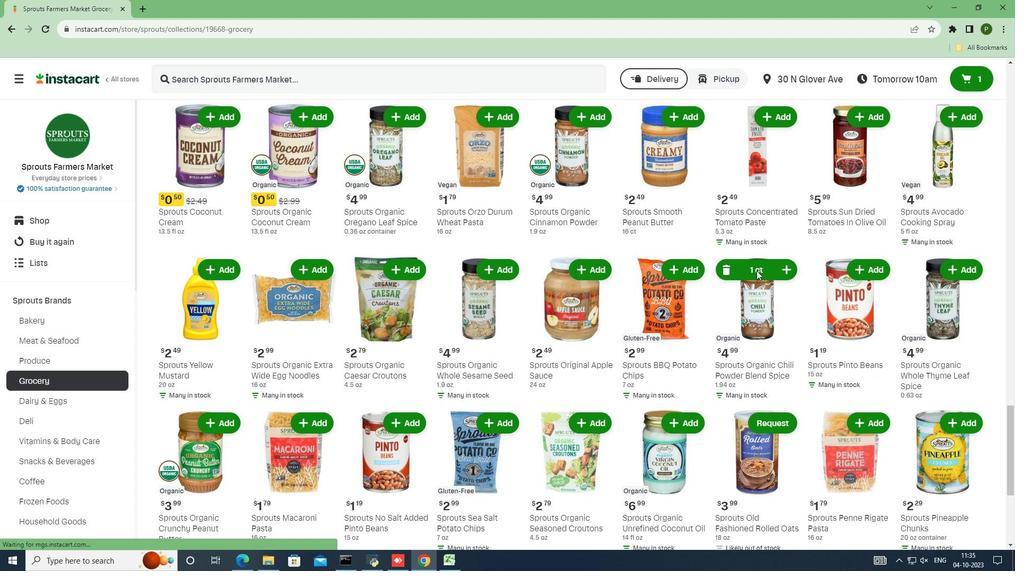 
